 Task: Add Sprouts Dark Chocolate Covered Pretzels to the cart.
Action: Mouse moved to (22, 72)
Screenshot: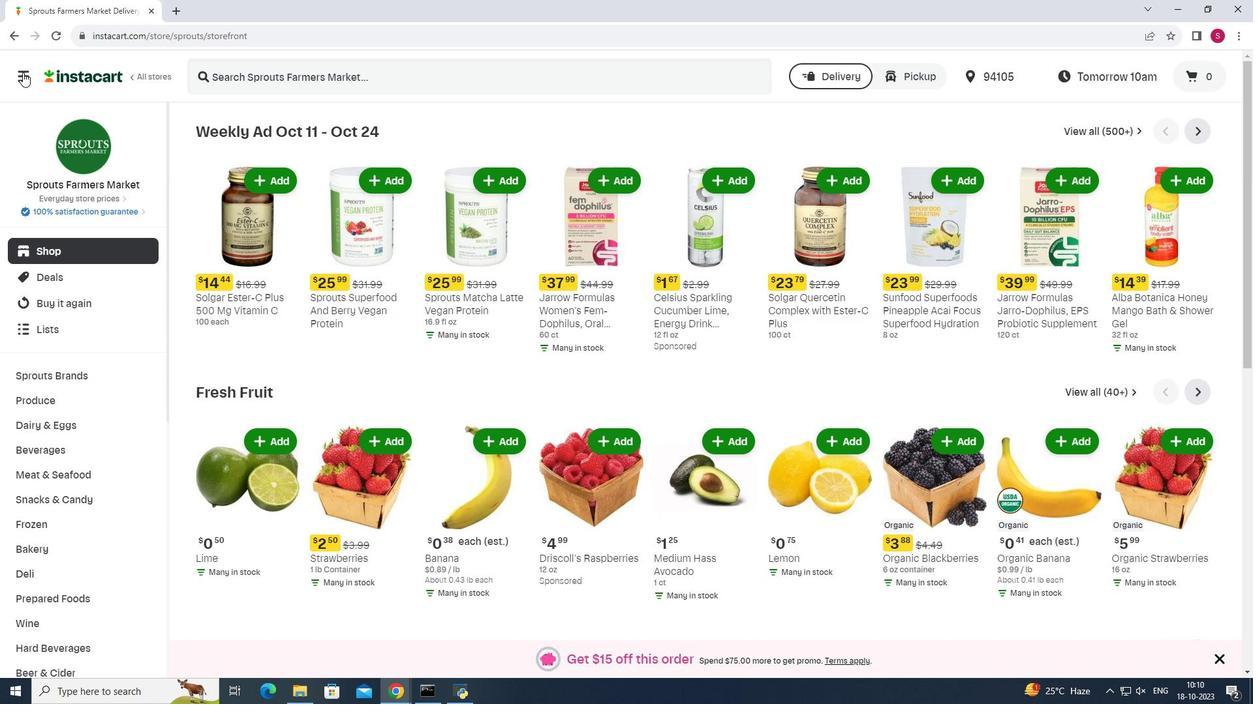 
Action: Mouse pressed left at (22, 72)
Screenshot: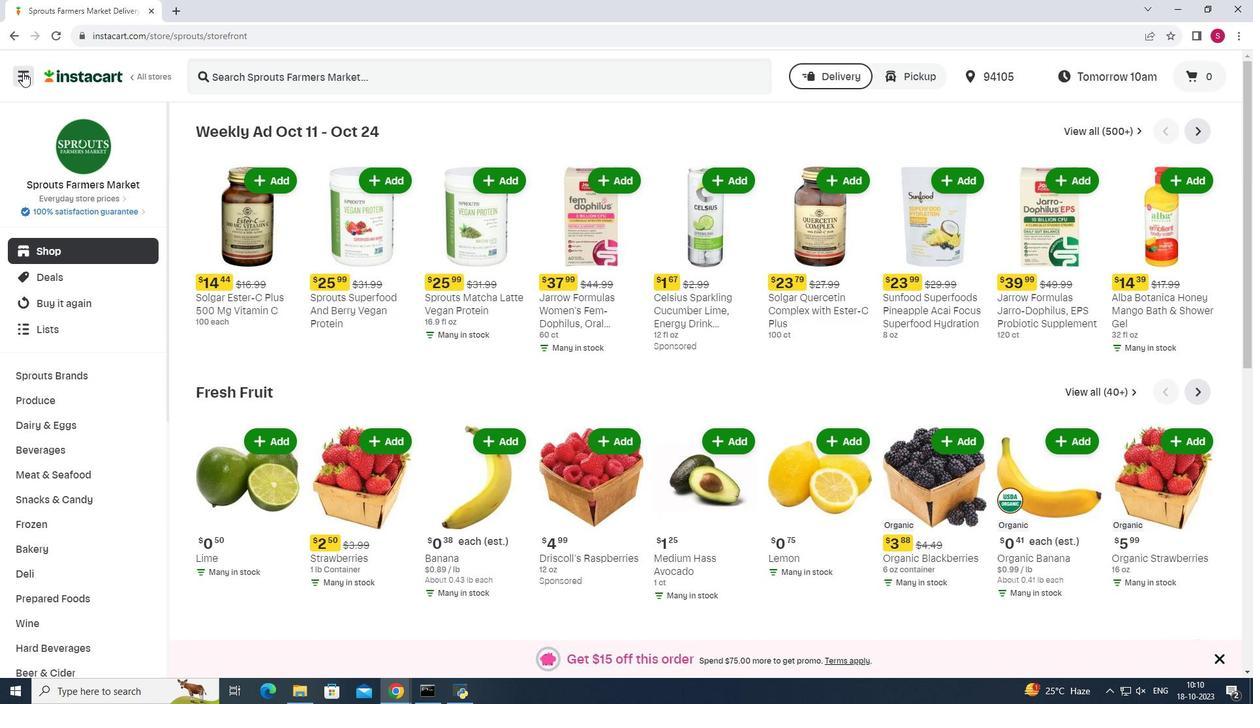 
Action: Mouse moved to (72, 342)
Screenshot: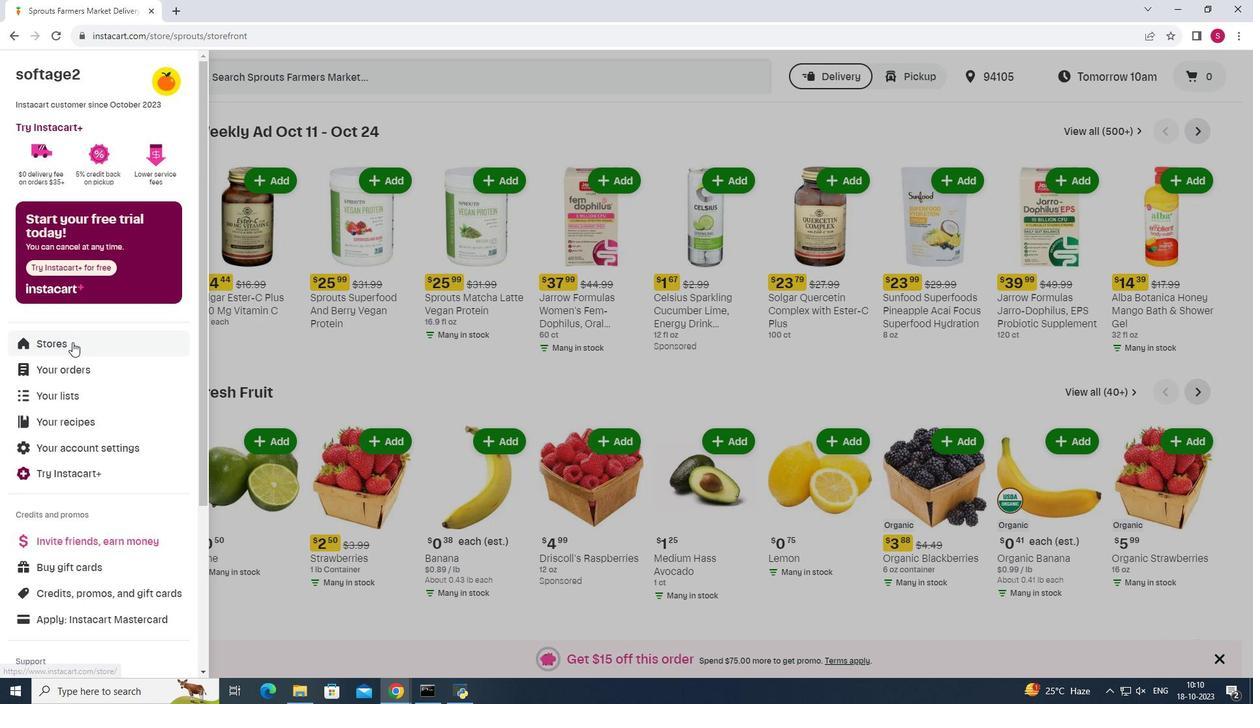 
Action: Mouse pressed left at (72, 342)
Screenshot: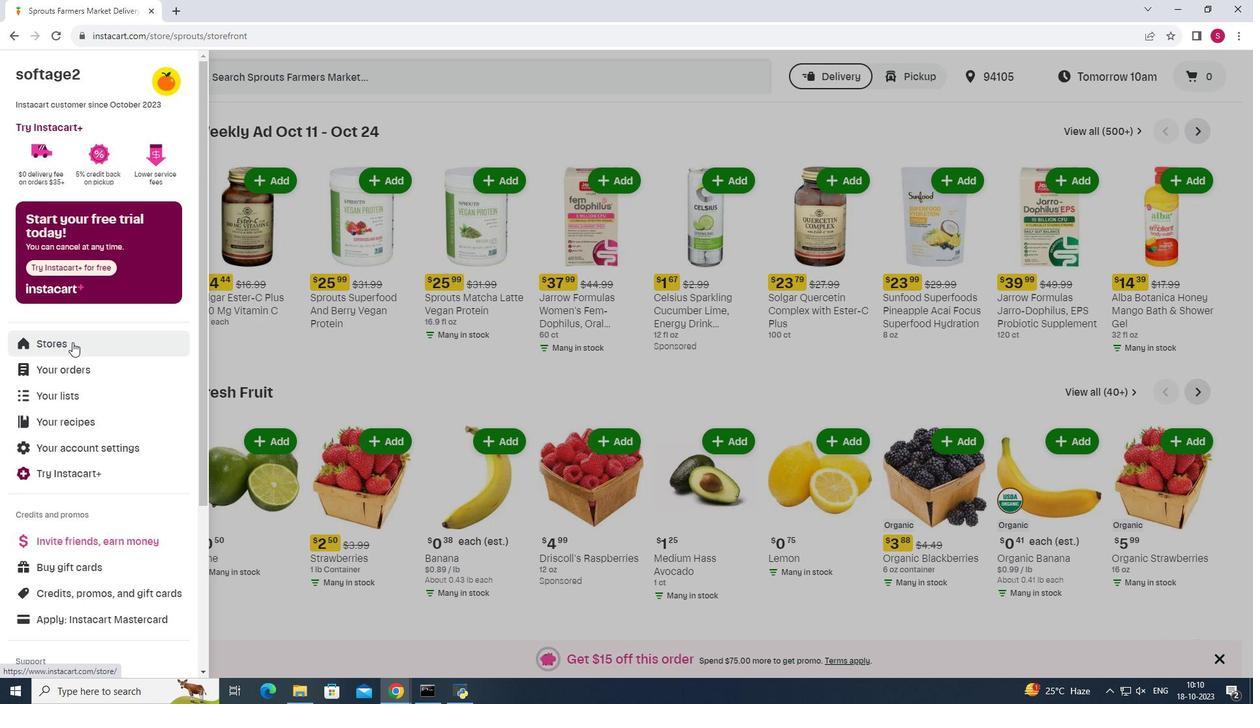 
Action: Mouse moved to (302, 114)
Screenshot: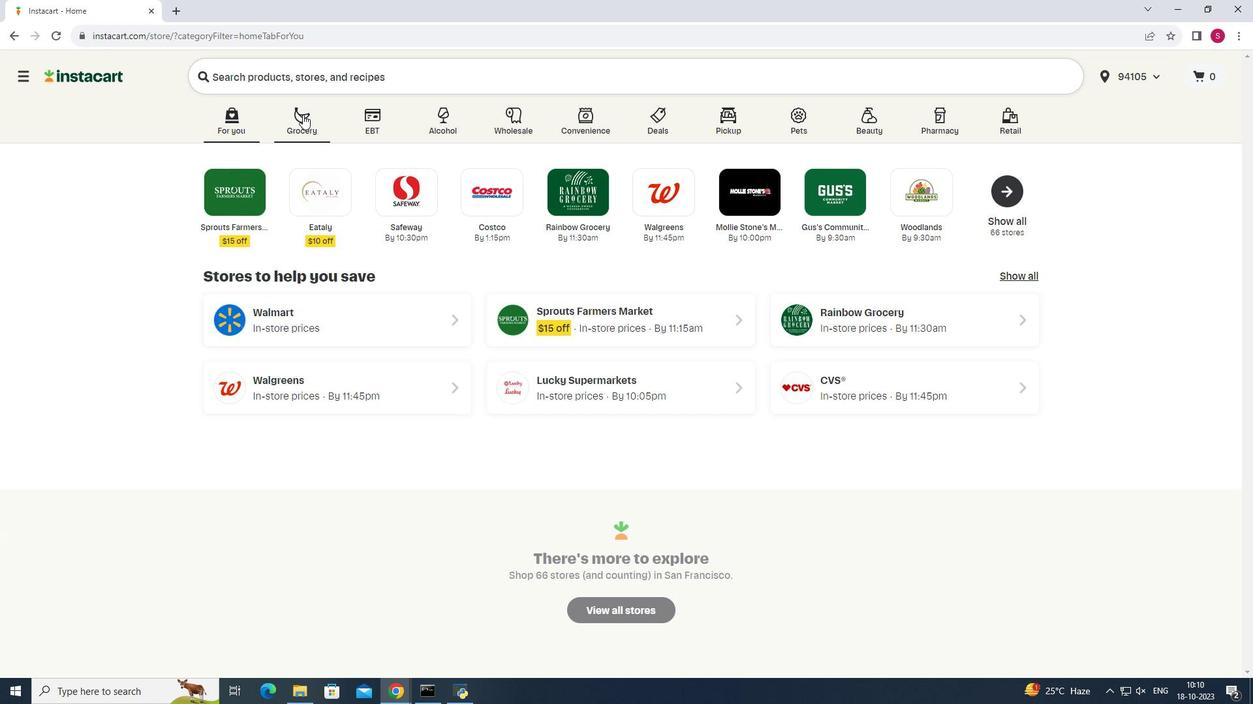 
Action: Mouse pressed left at (302, 114)
Screenshot: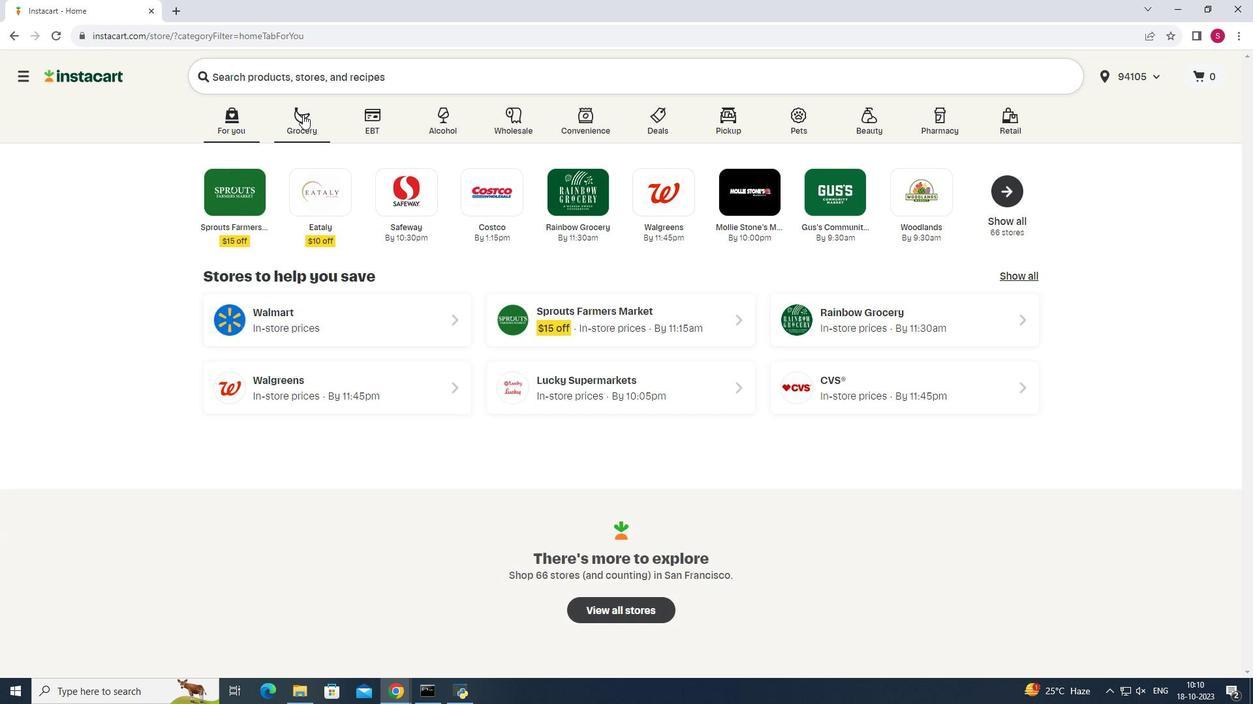 
Action: Mouse moved to (885, 176)
Screenshot: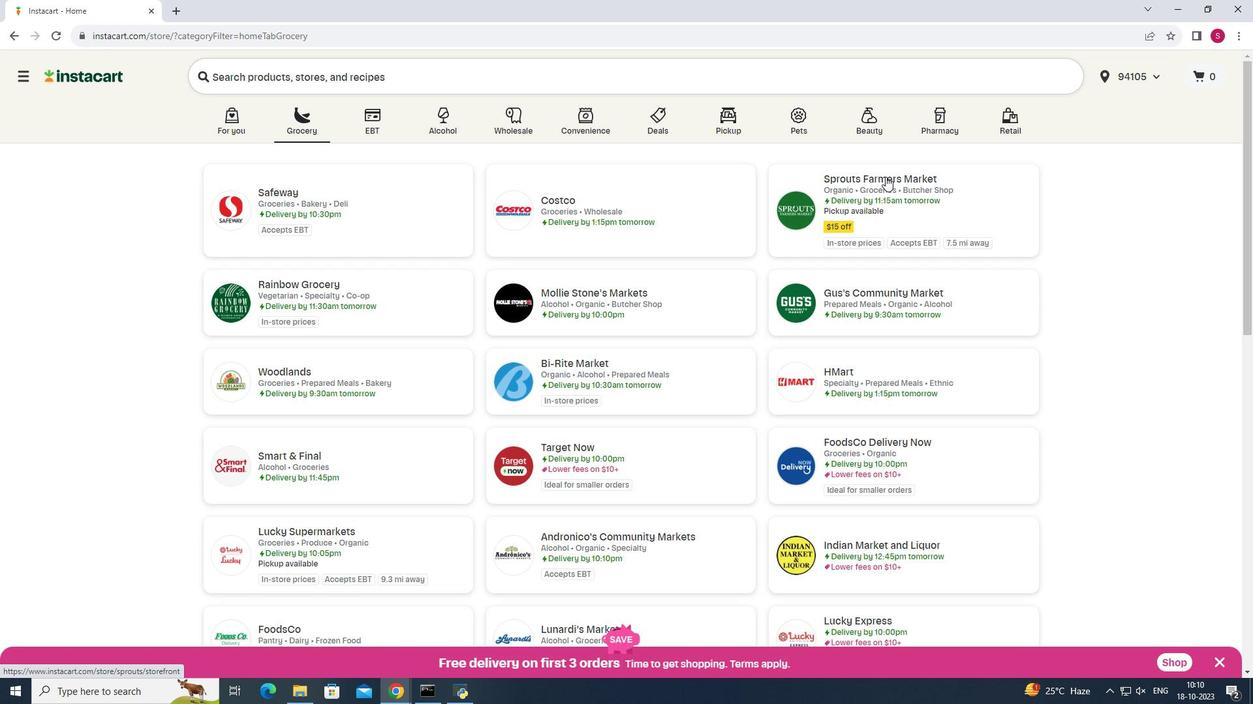 
Action: Mouse pressed left at (885, 176)
Screenshot: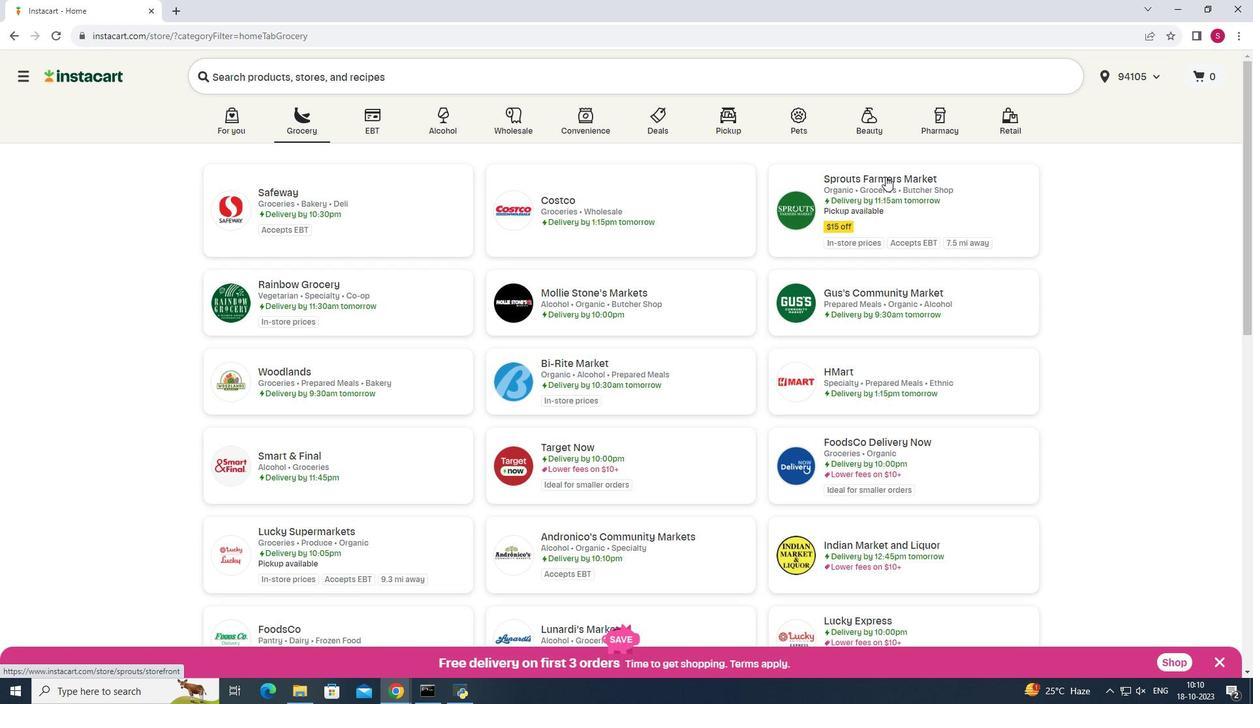 
Action: Mouse moved to (45, 501)
Screenshot: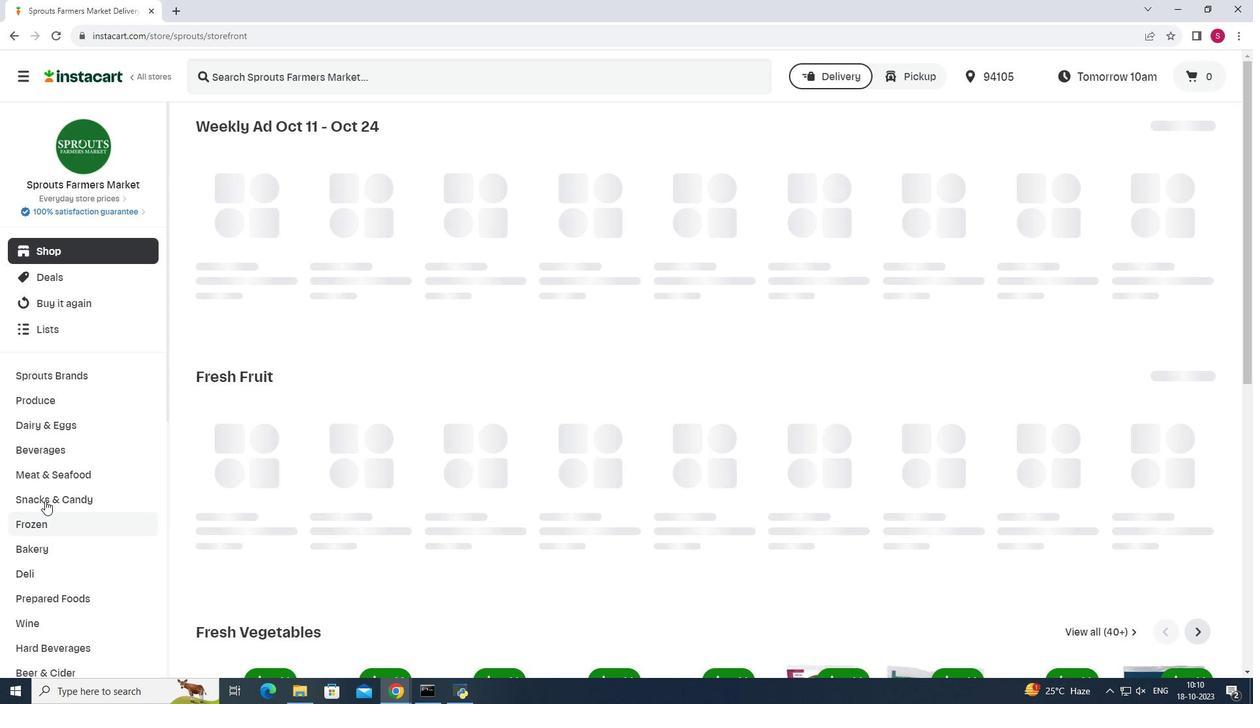 
Action: Mouse pressed left at (45, 501)
Screenshot: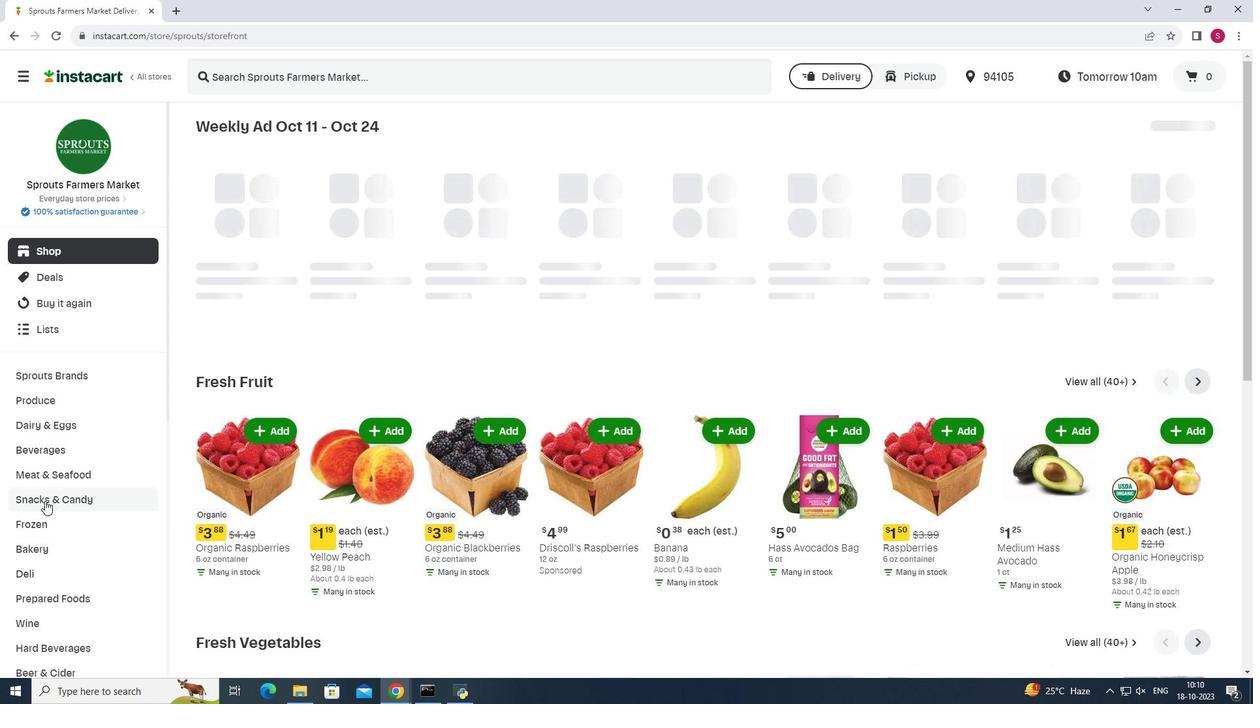 
Action: Mouse moved to (379, 161)
Screenshot: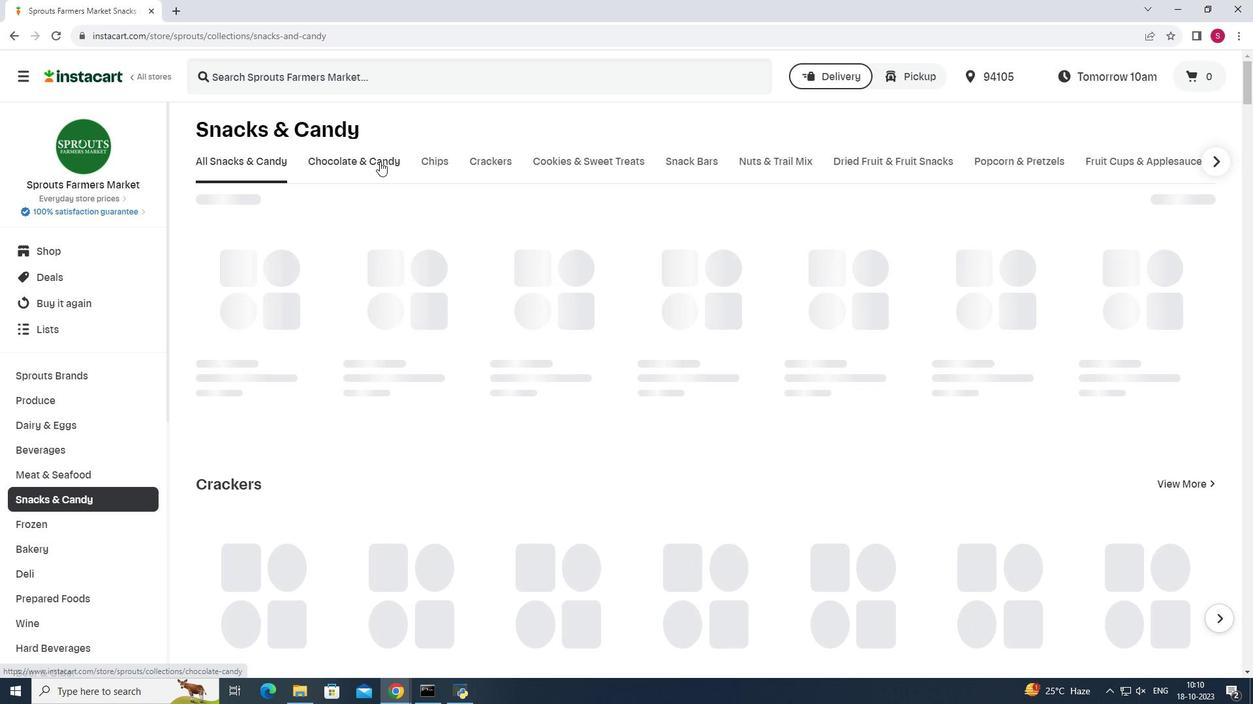 
Action: Mouse pressed left at (379, 161)
Screenshot: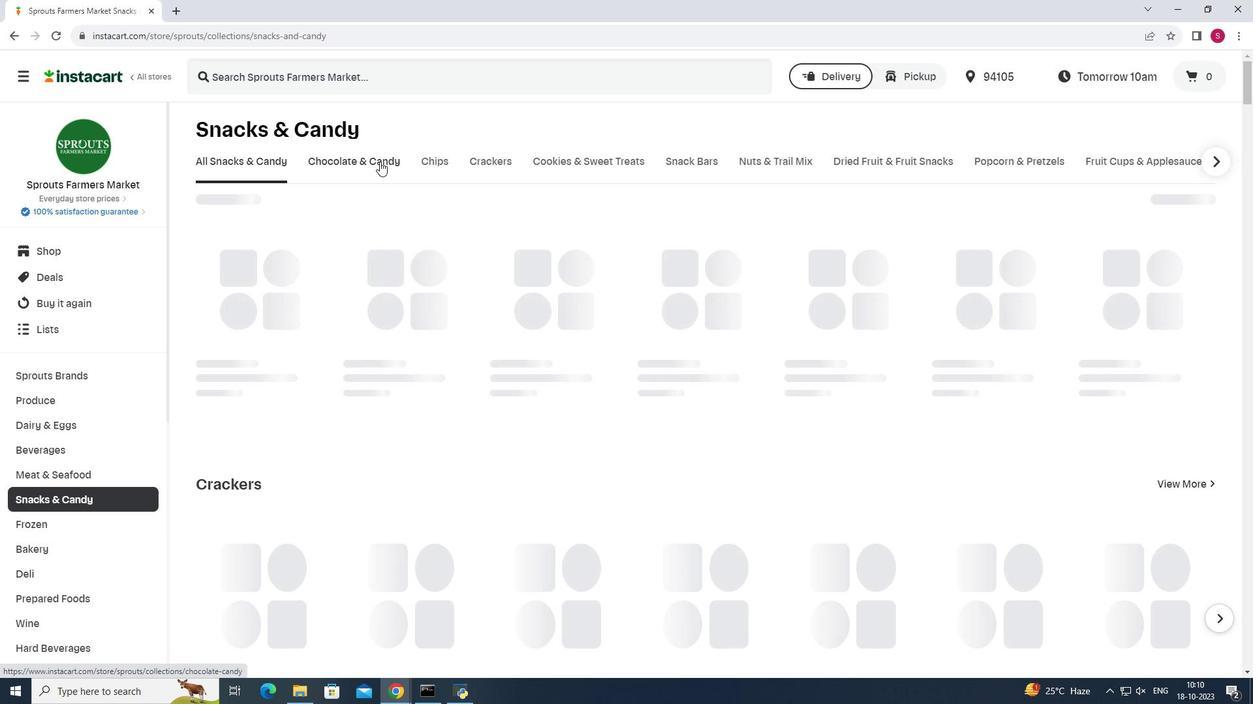 
Action: Mouse moved to (339, 231)
Screenshot: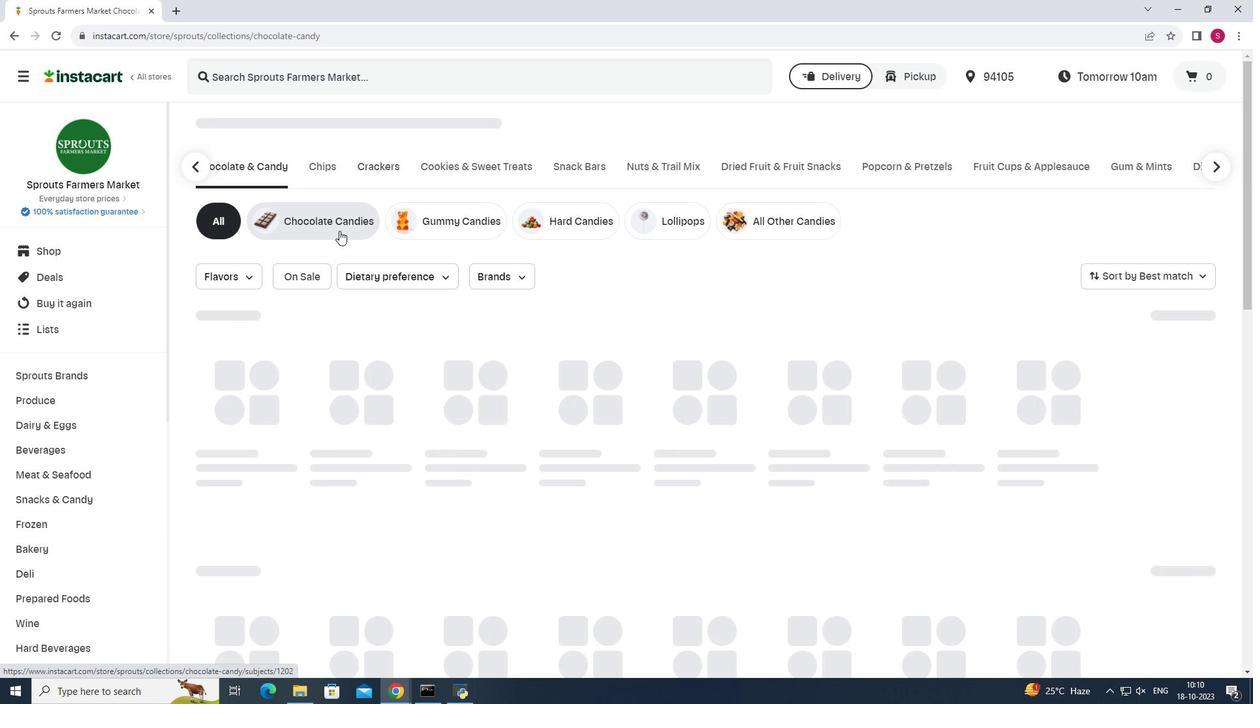 
Action: Mouse pressed left at (339, 231)
Screenshot: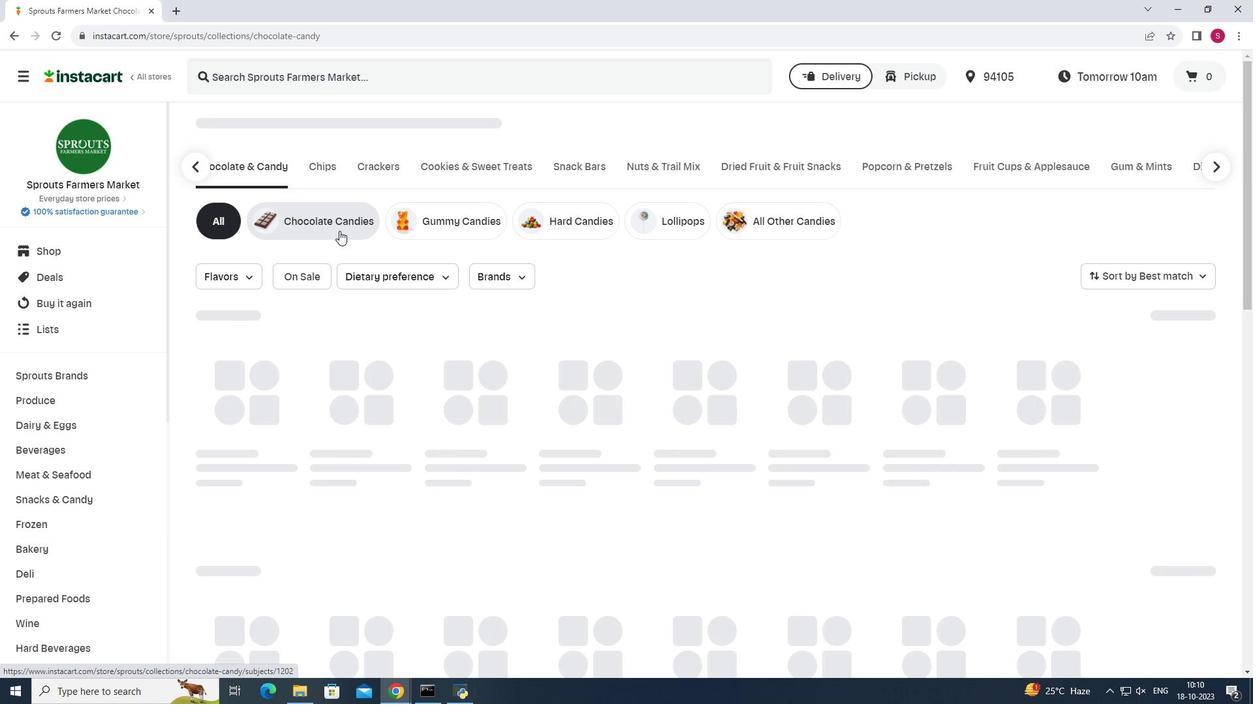 
Action: Mouse moved to (383, 75)
Screenshot: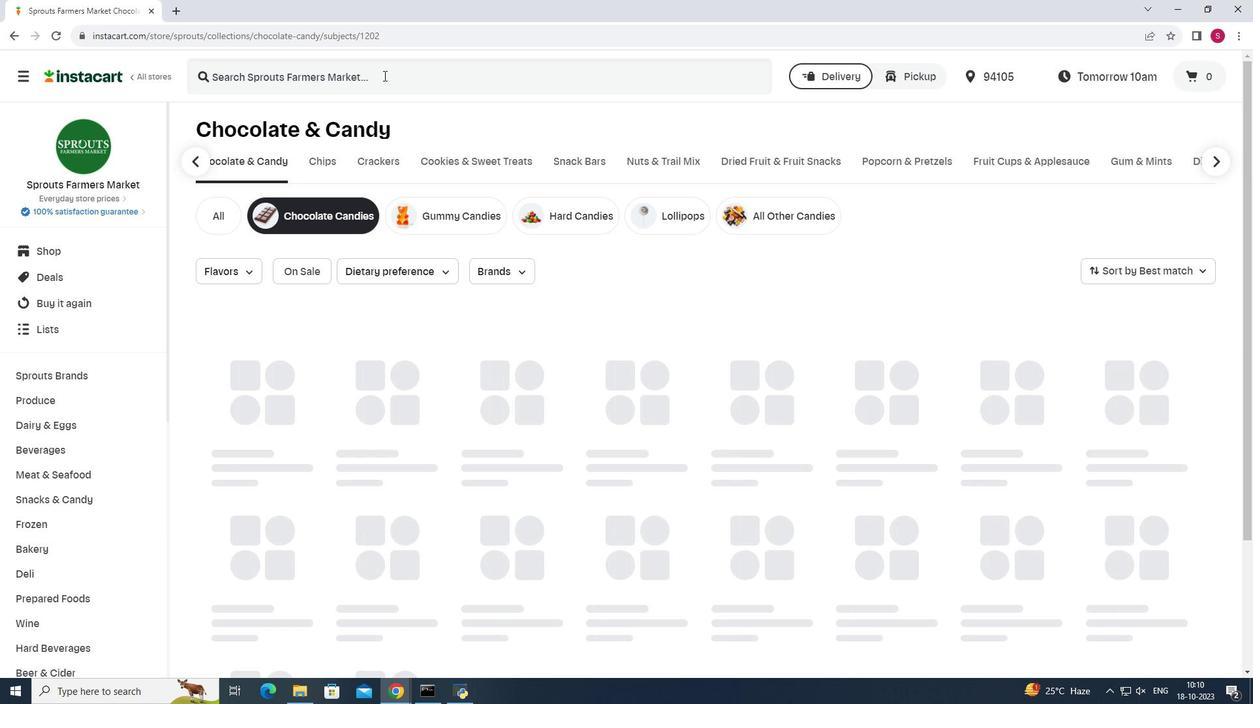 
Action: Mouse pressed left at (383, 75)
Screenshot: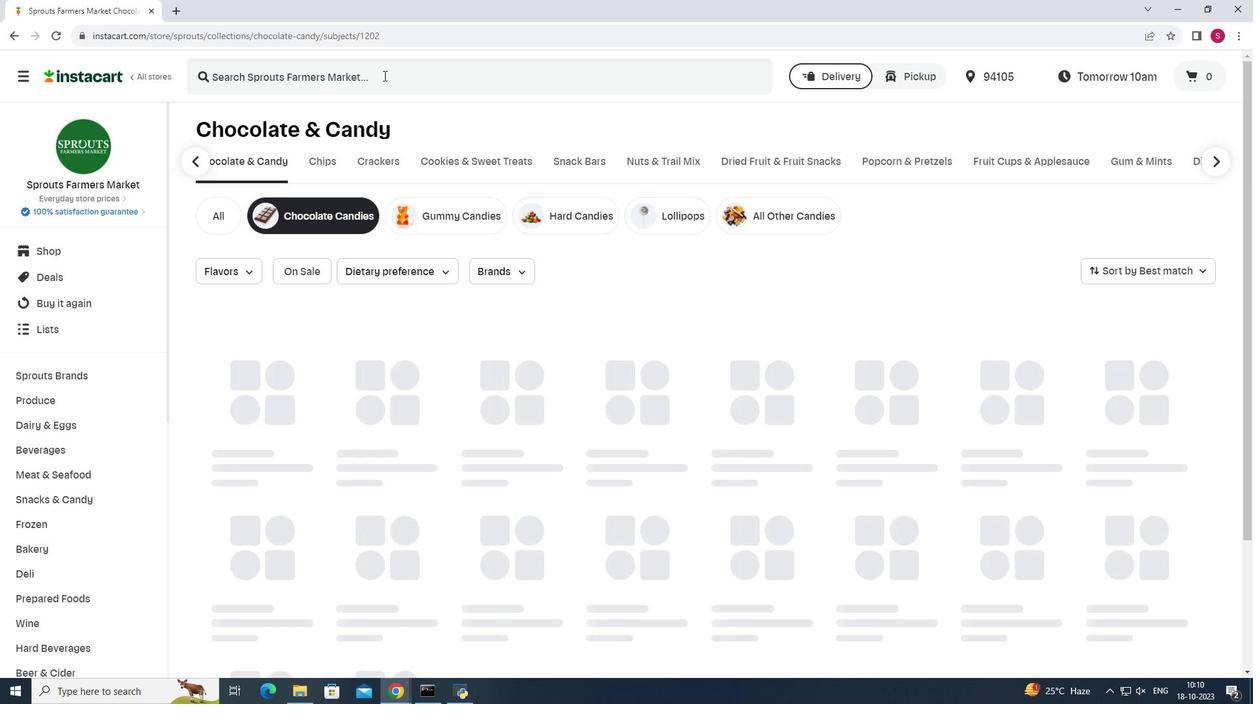 
Action: Key pressed <Key.shift>Sprouts<Key.space><Key.shift>Dark<Key.space><Key.shift>Chocolate<Key.space><Key.shift>Covered<Key.space><Key.shift>Pretzels<Key.enter>
Screenshot: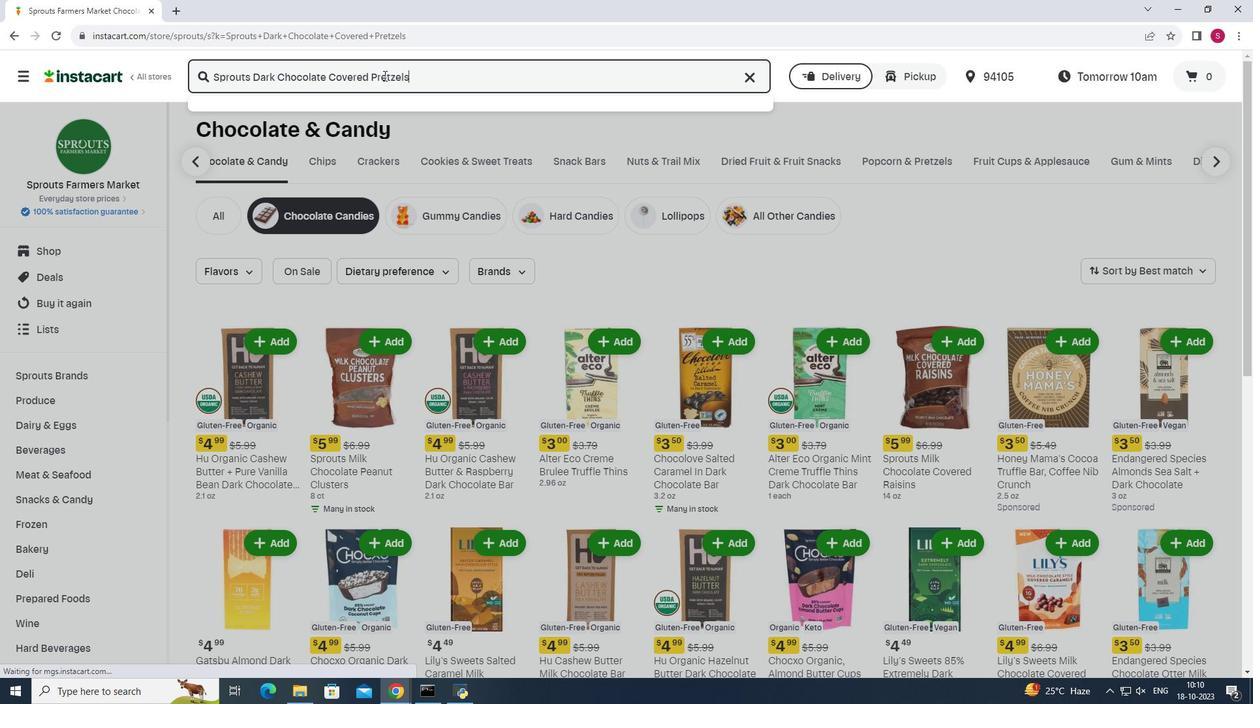 
Action: Mouse moved to (541, 204)
Screenshot: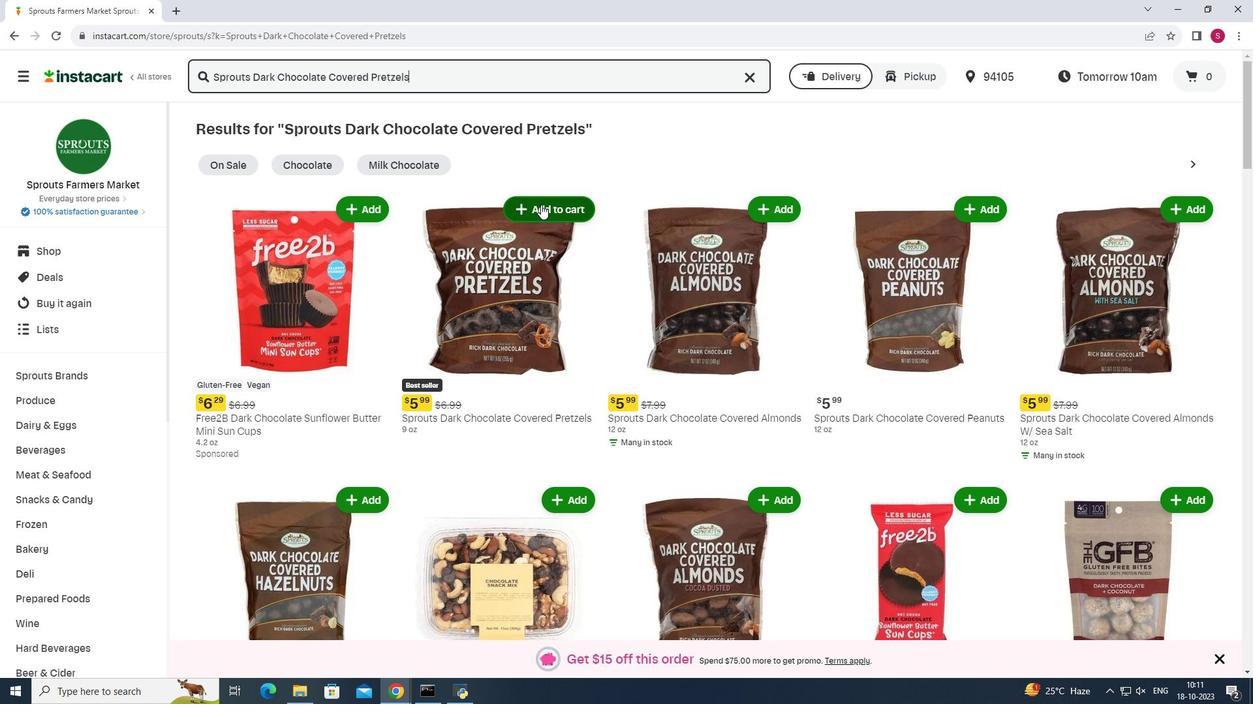 
Action: Mouse pressed left at (541, 204)
Screenshot: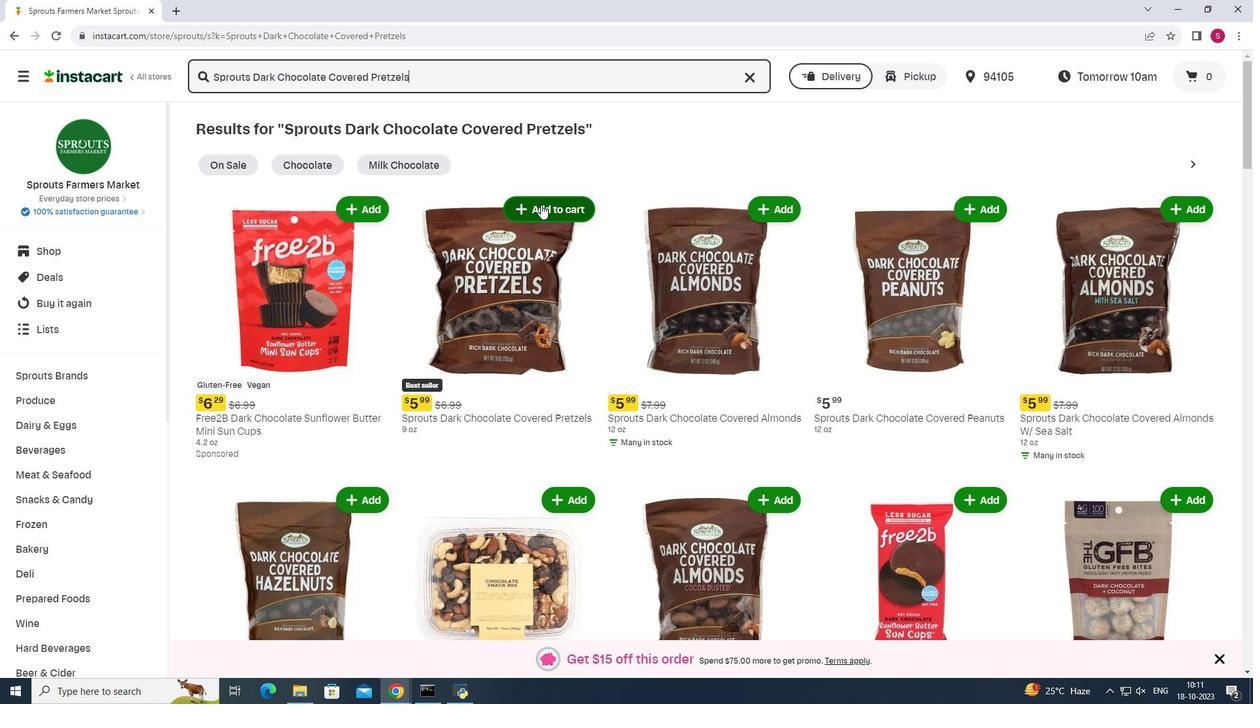 
Action: Mouse moved to (783, 182)
Screenshot: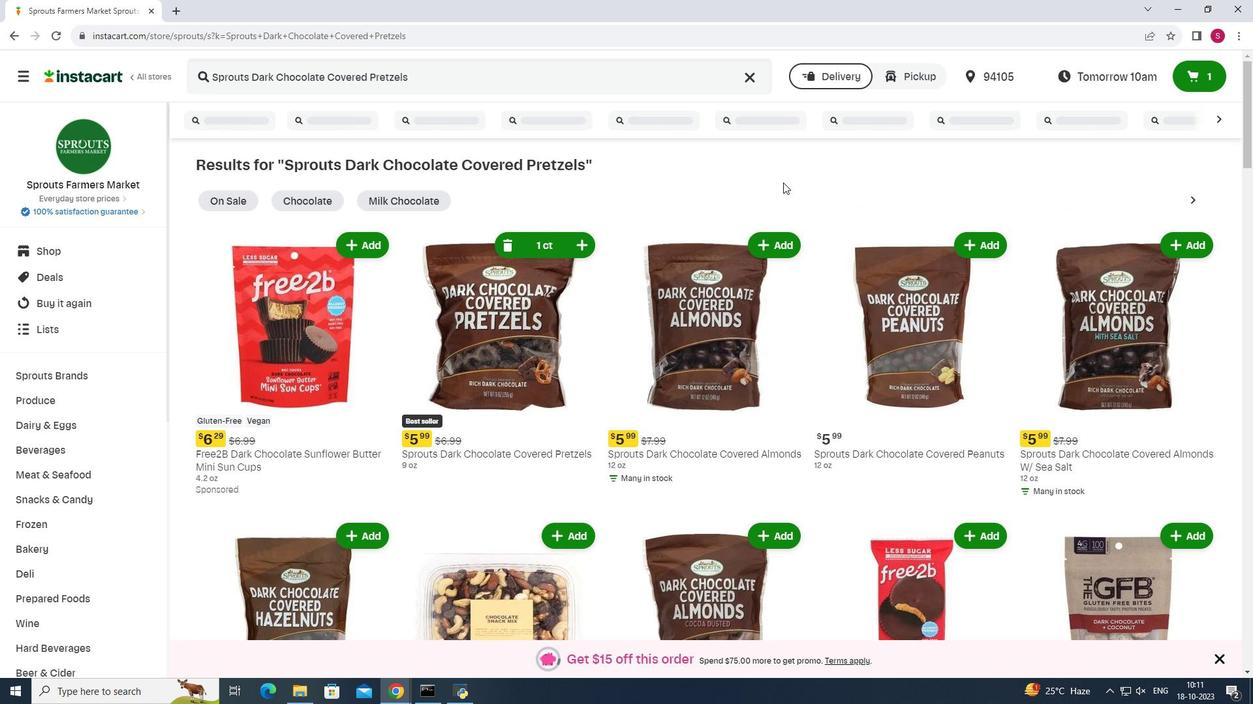 
